 Task: Create in the project ArchBridge and in the Backlog issue 'Develop a new feature to allow for automated document generation' a child issue 'Automated infrastructure disaster recovery optimization and reporting', and assign it to team member softage.4@softage.net. Create in the project ArchBridge and in the Backlog issue 'Improve performance when searching large data sets' a child issue 'Integration with applicant tracking systems', and assign it to team member softage.1@softage.net
Action: Mouse moved to (219, 54)
Screenshot: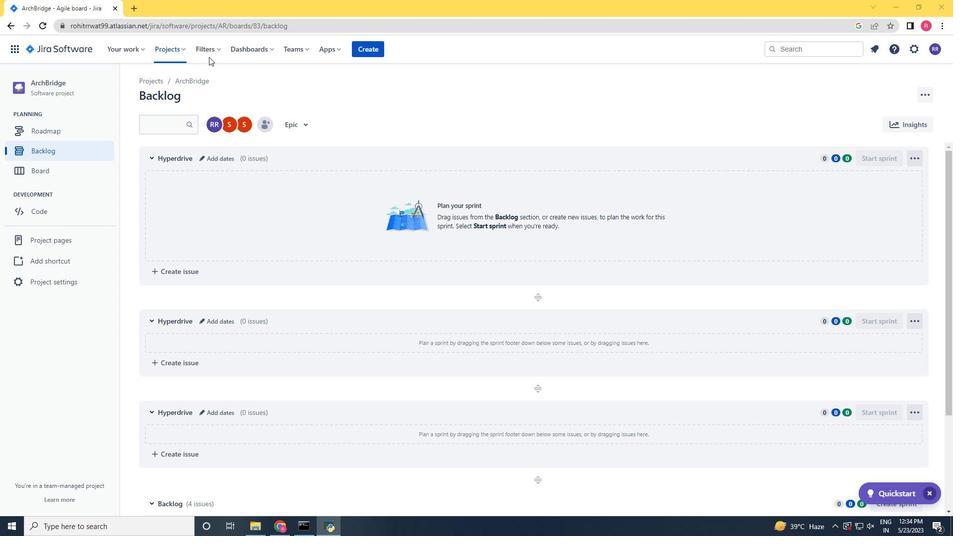 
Action: Mouse pressed left at (219, 54)
Screenshot: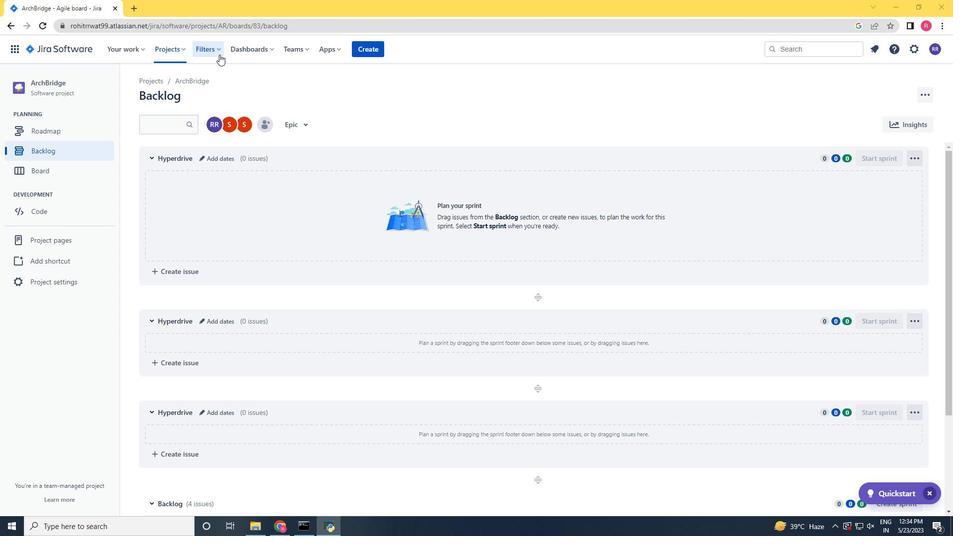 
Action: Mouse moved to (173, 51)
Screenshot: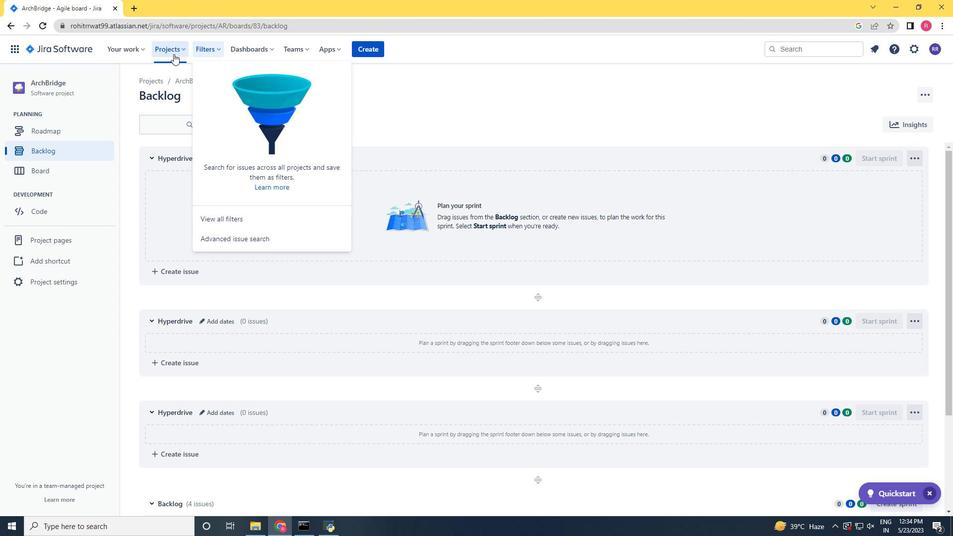 
Action: Mouse pressed left at (173, 51)
Screenshot: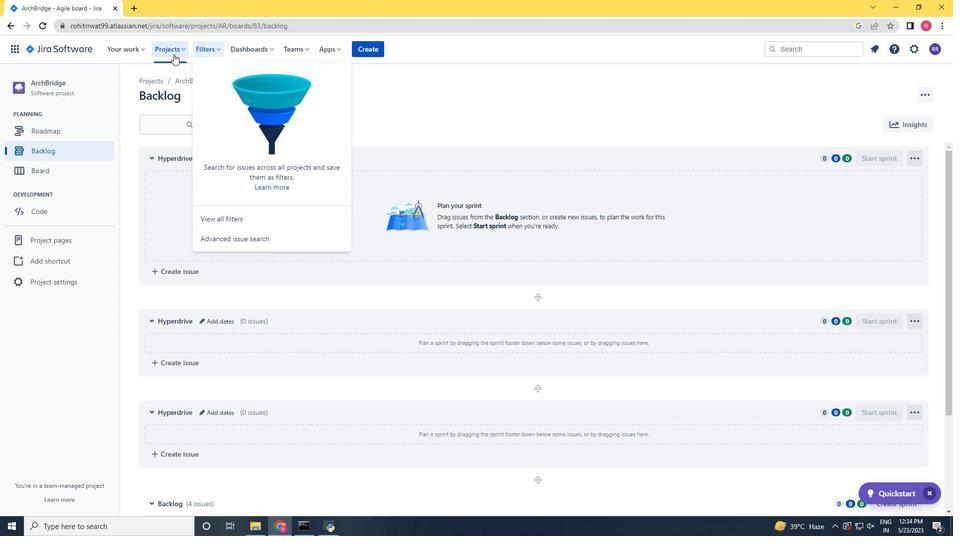 
Action: Mouse moved to (187, 89)
Screenshot: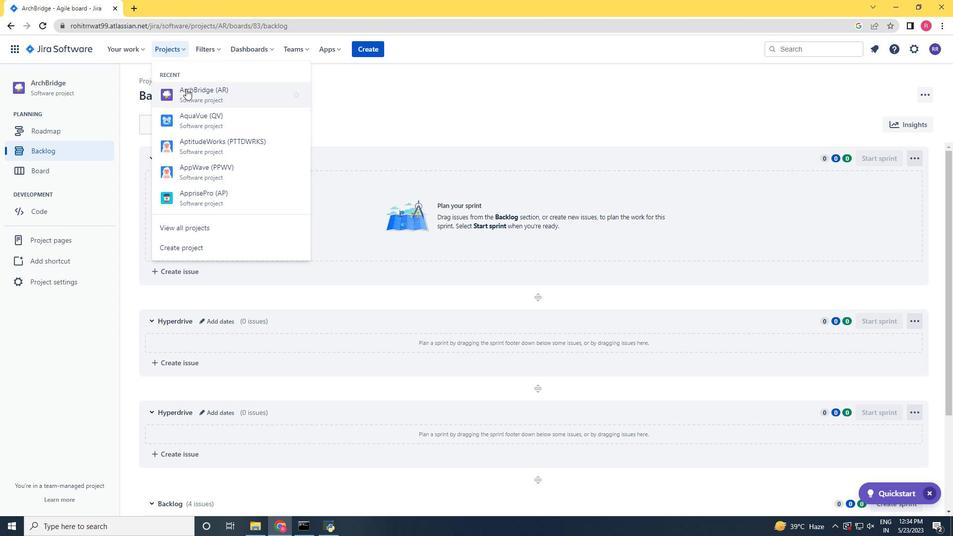 
Action: Mouse pressed left at (187, 89)
Screenshot: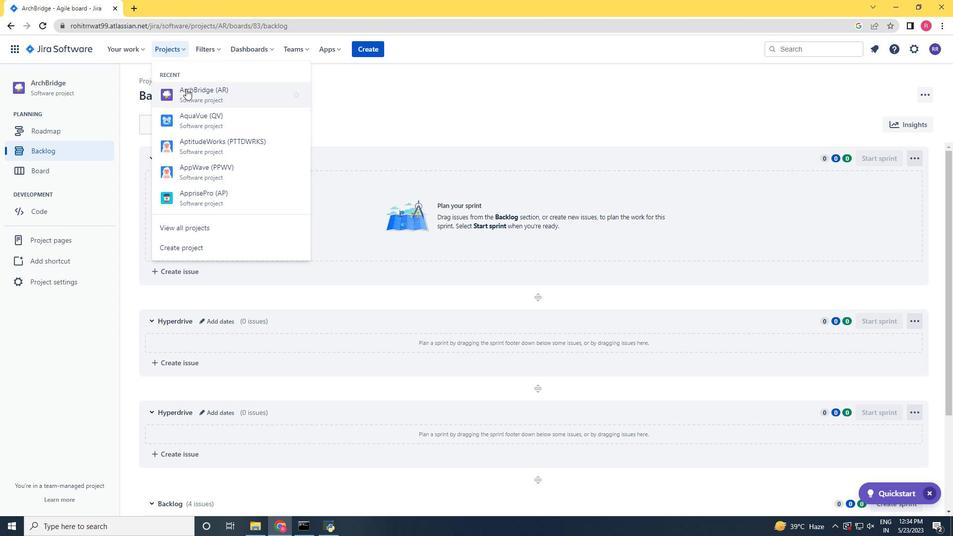 
Action: Mouse moved to (58, 145)
Screenshot: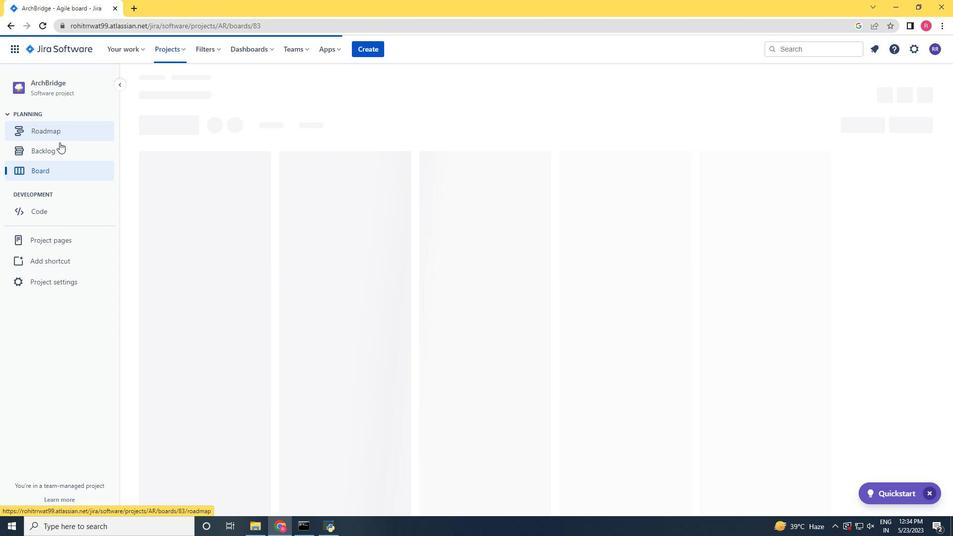
Action: Mouse pressed left at (58, 145)
Screenshot: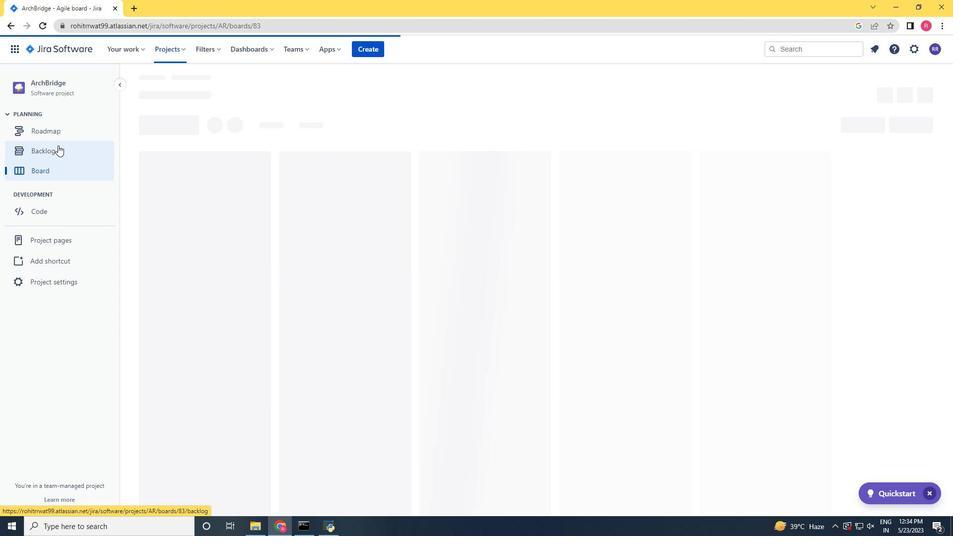 
Action: Mouse moved to (503, 258)
Screenshot: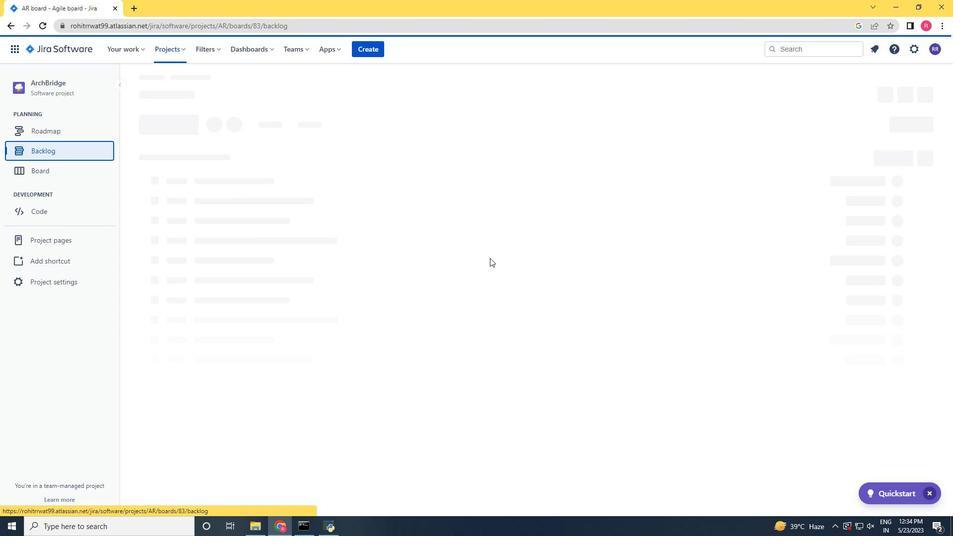 
Action: Mouse scrolled (503, 257) with delta (0, 0)
Screenshot: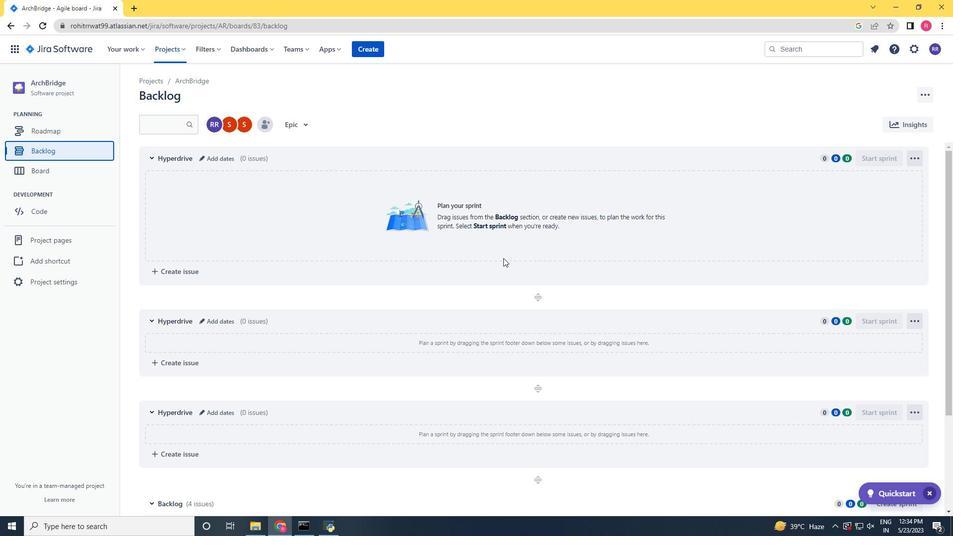 
Action: Mouse scrolled (503, 257) with delta (0, 0)
Screenshot: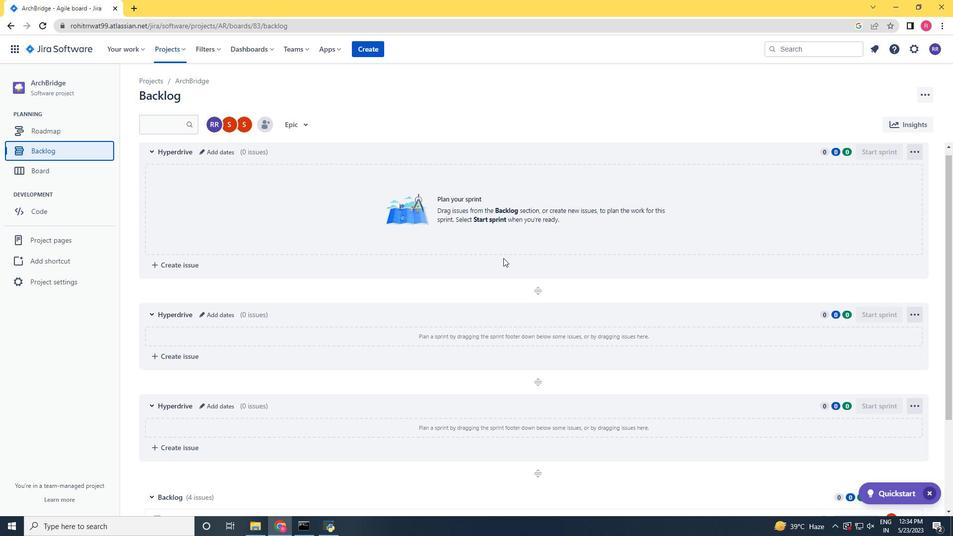 
Action: Mouse scrolled (503, 257) with delta (0, 0)
Screenshot: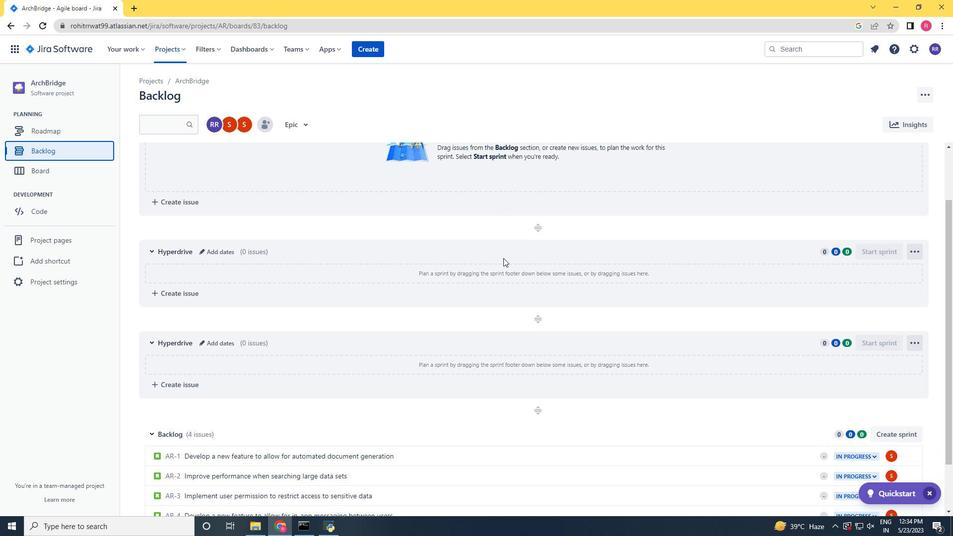 
Action: Mouse scrolled (503, 257) with delta (0, 0)
Screenshot: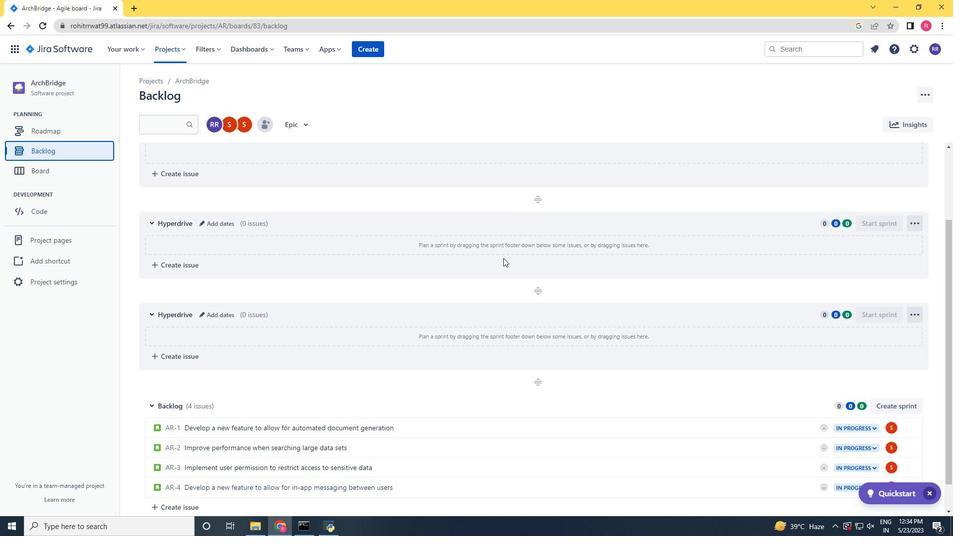 
Action: Mouse scrolled (503, 257) with delta (0, 0)
Screenshot: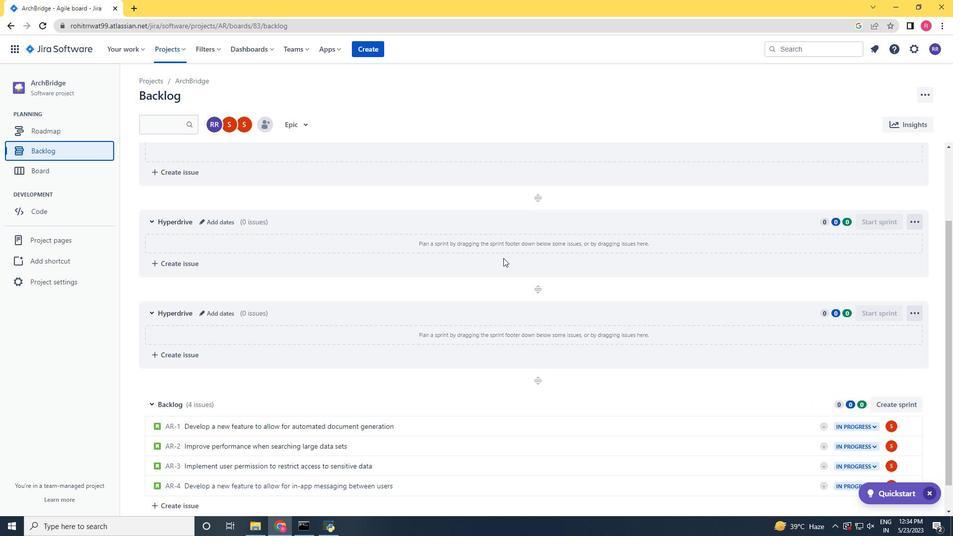 
Action: Mouse moved to (701, 388)
Screenshot: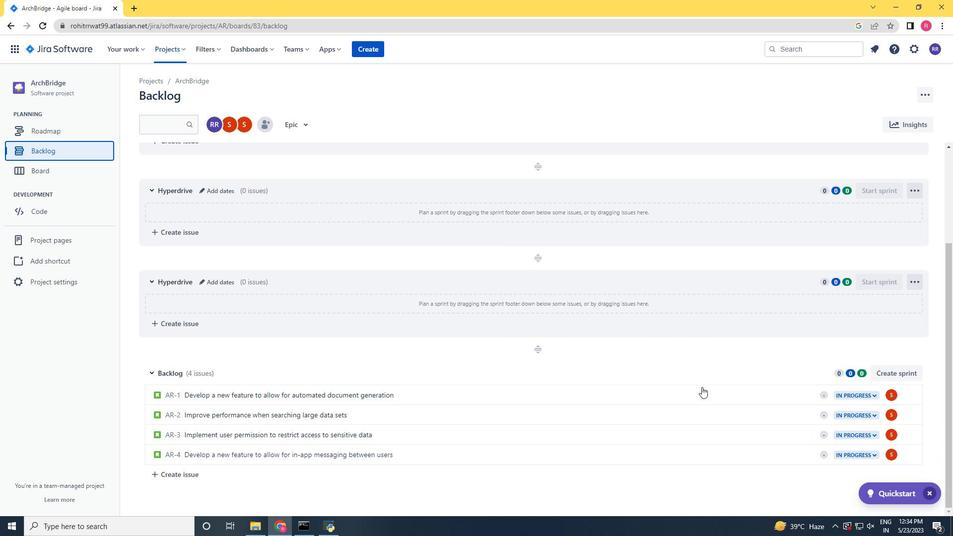 
Action: Mouse pressed left at (701, 388)
Screenshot: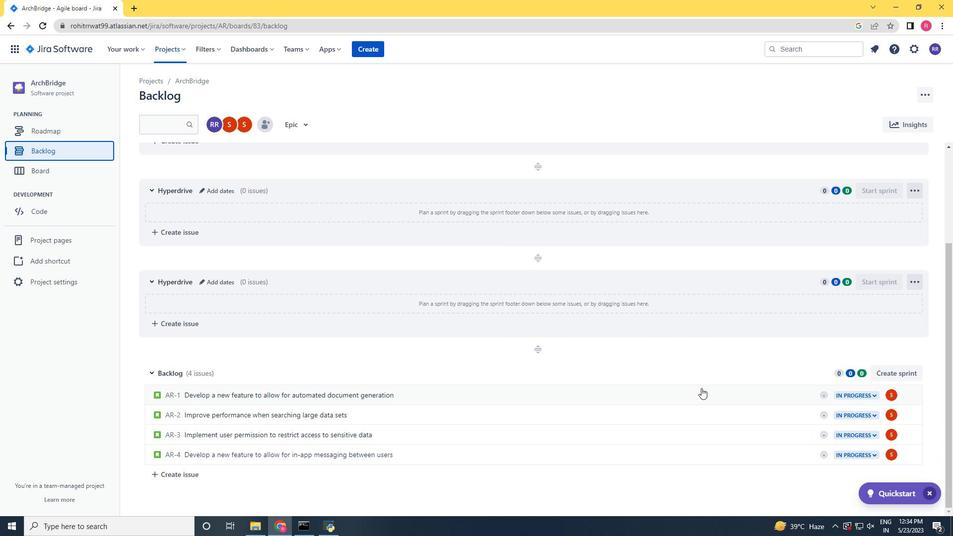 
Action: Mouse moved to (782, 214)
Screenshot: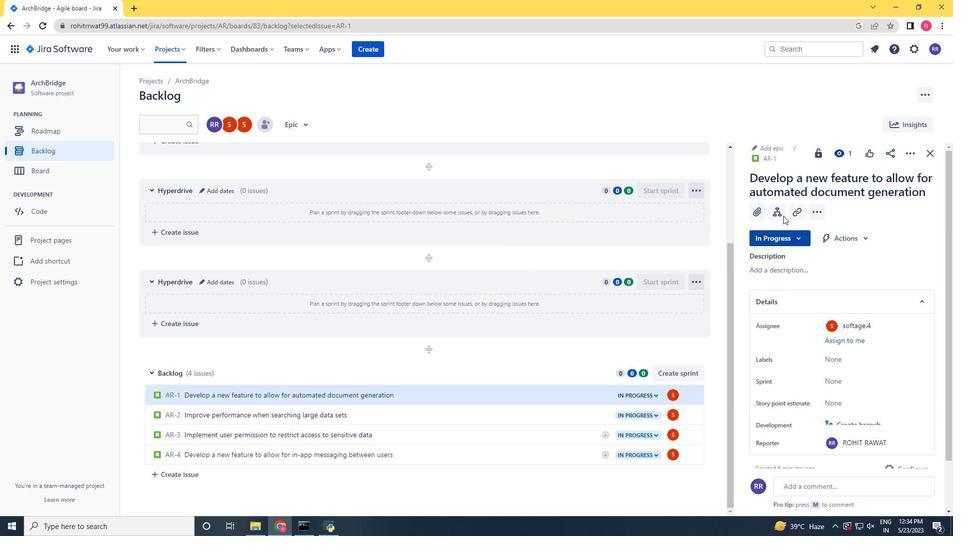 
Action: Mouse pressed left at (782, 214)
Screenshot: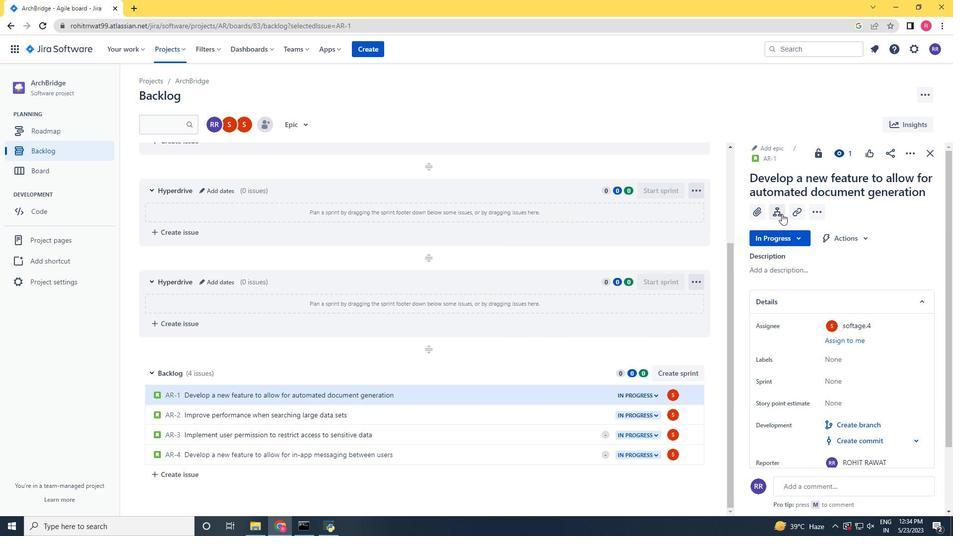 
Action: Mouse moved to (779, 321)
Screenshot: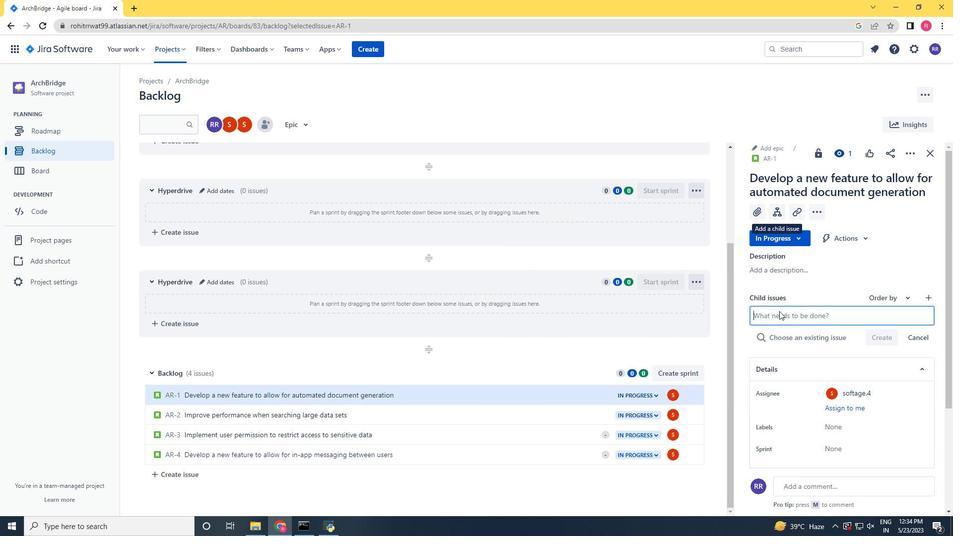
Action: Key pressed <Key.shift>Automated<Key.space>infrasture<Key.space><Key.left><Key.left><Key.left><Key.left><Key.right><Key.right><Key.left><Key.left><Key.left><Key.left><Key.left><Key.left><Key.right><Key.right><Key.right><Key.right>r<Key.right>ct<Key.right><Key.right><Key.right><Key.left><Key.left><Key.left><Key.left><Key.left><Key.left><Key.left><Key.left><Key.left><Key.left><Key.right><Key.right><Key.right><Key.right><Key.right><Key.right><Key.right>u<Key.right><Key.right><Key.right><Key.right><Key.right><Key.right>disaster<Key.space>recovery<Key.space>optimizaton<Key.space><Key.left><Key.left><Key.left><Key.left><Key.left><Key.left><Key.left><Key.left><Key.left><Key.left><Key.right><Key.right><Key.right><Key.right><Key.left><Key.right><Key.right><Key.right><Key.right>i<Key.right><Key.right><Key.right>and<Key.space>rre<Key.insert><Key.insert><Key.backspace><Key.backspace>eporting<Key.enter>
Screenshot: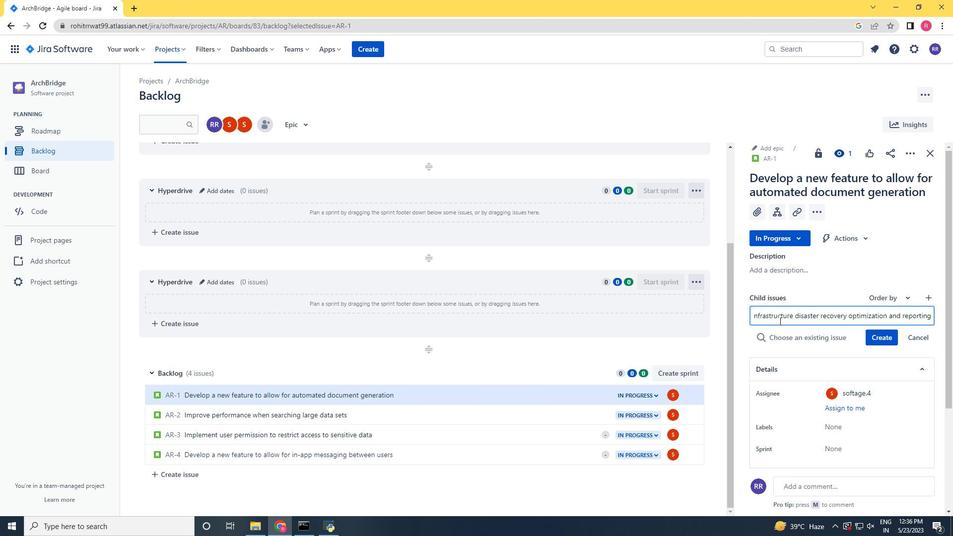 
Action: Mouse moved to (566, 416)
Screenshot: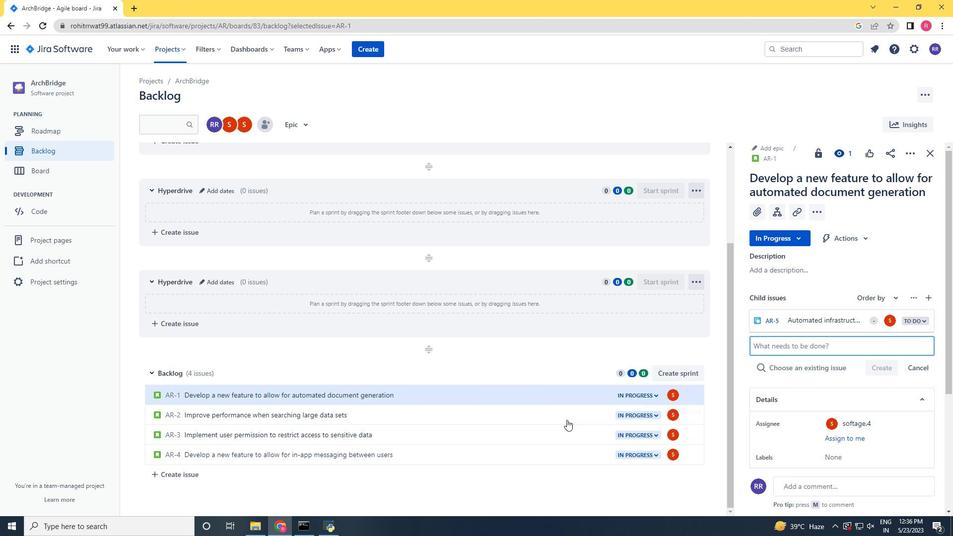 
Action: Mouse pressed left at (566, 416)
Screenshot: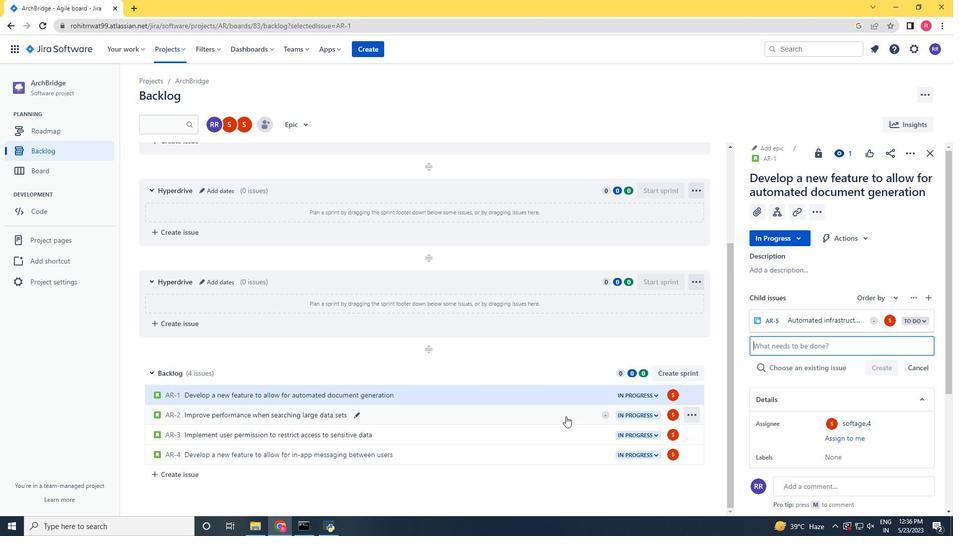 
Action: Mouse moved to (567, 413)
Screenshot: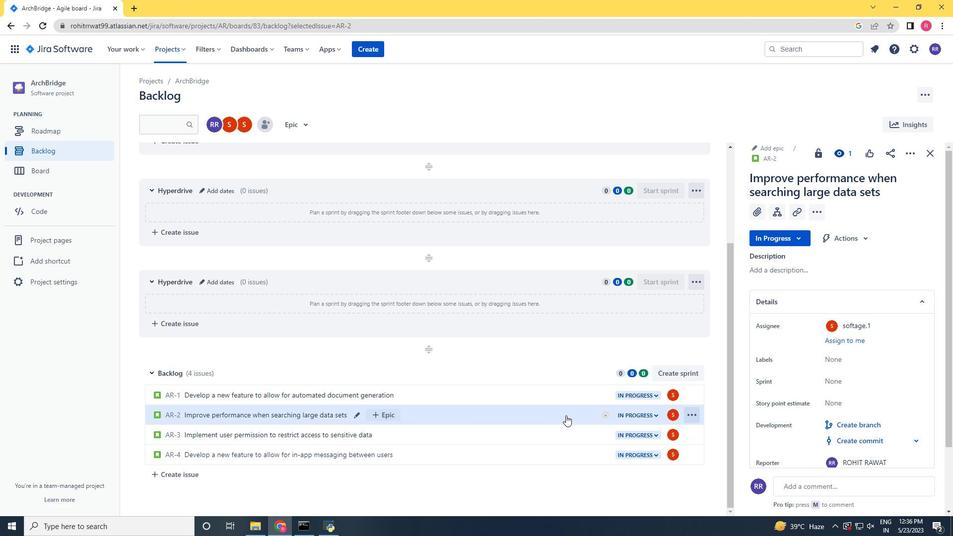 
Action: Mouse scrolled (567, 413) with delta (0, 0)
Screenshot: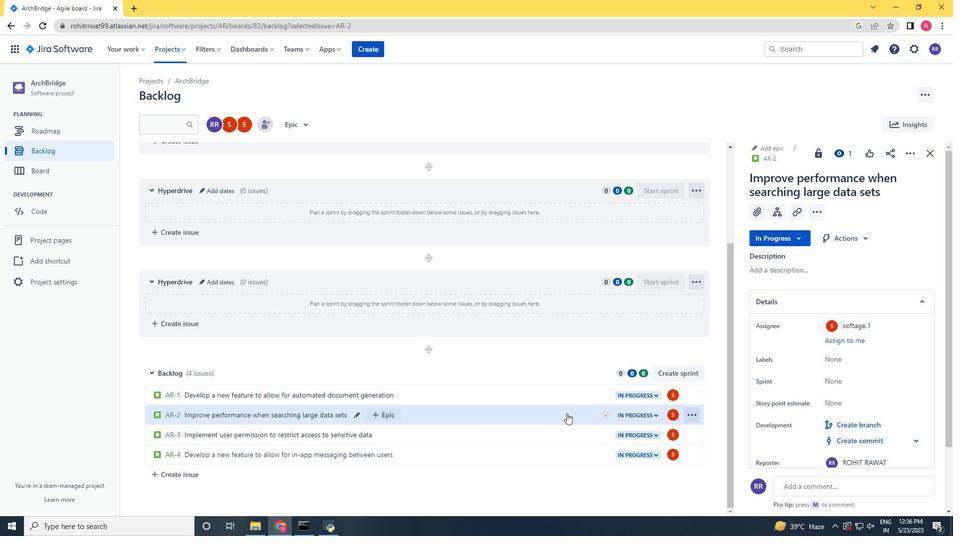 
Action: Mouse scrolled (567, 413) with delta (0, 0)
Screenshot: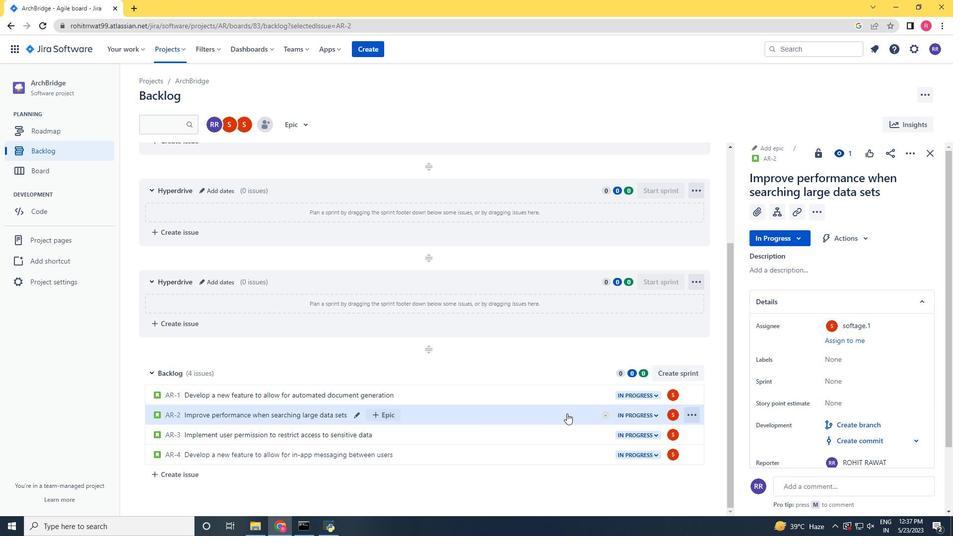 
Action: Mouse scrolled (567, 413) with delta (0, 0)
Screenshot: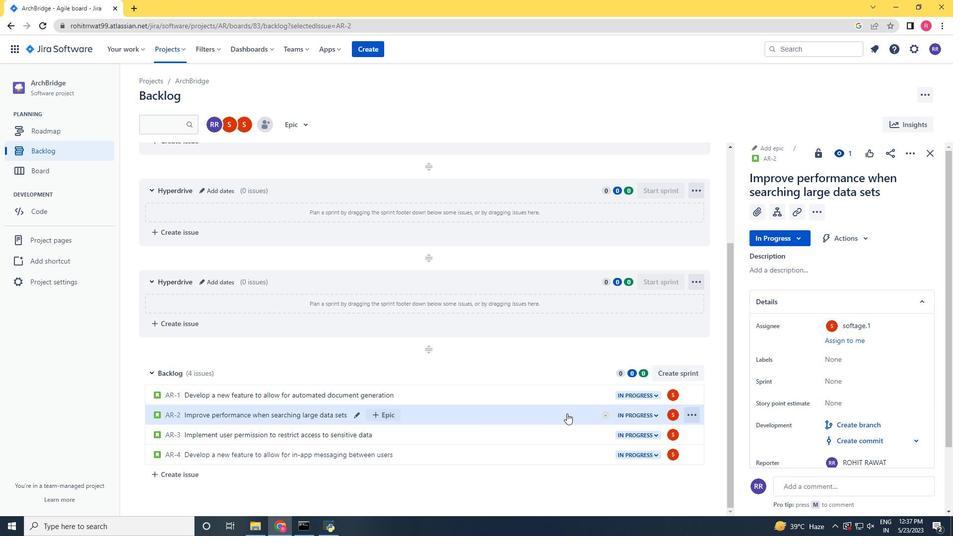 
Action: Mouse scrolled (567, 413) with delta (0, 0)
Screenshot: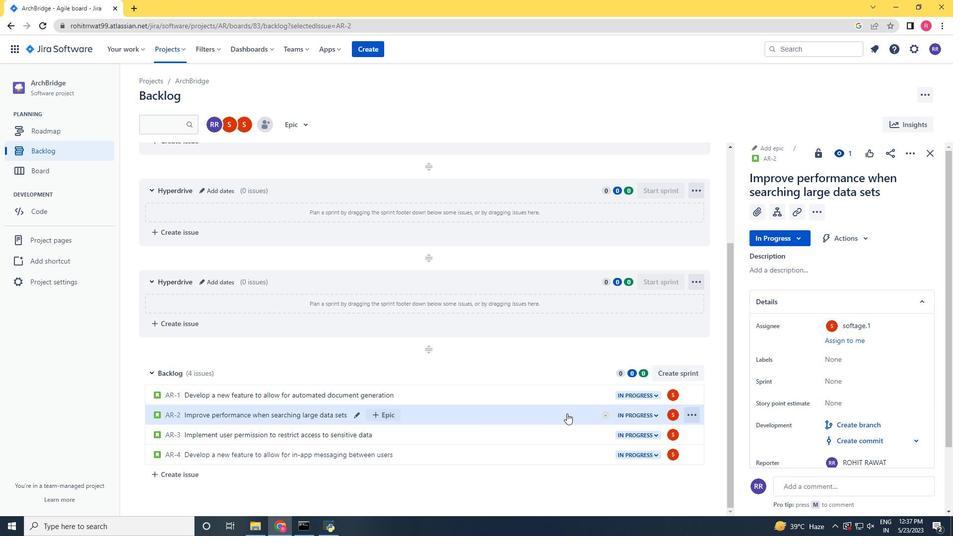 
Action: Mouse scrolled (567, 413) with delta (0, 0)
Screenshot: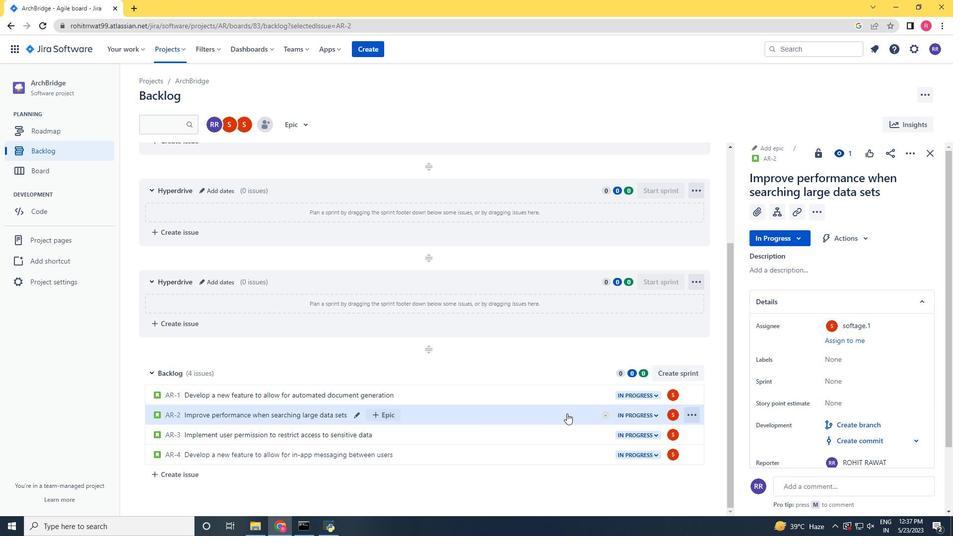
Action: Mouse scrolled (567, 414) with delta (0, 0)
Screenshot: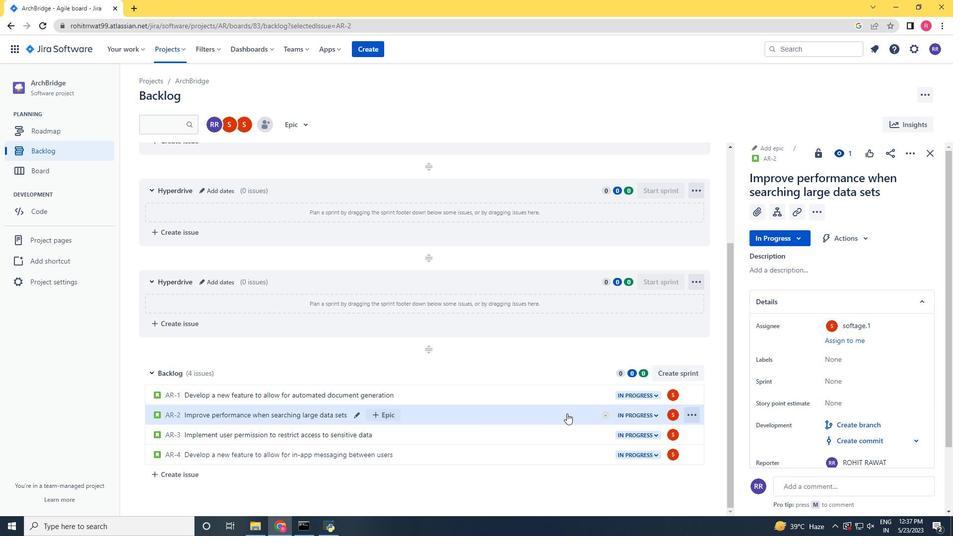 
Action: Mouse scrolled (567, 414) with delta (0, 0)
Screenshot: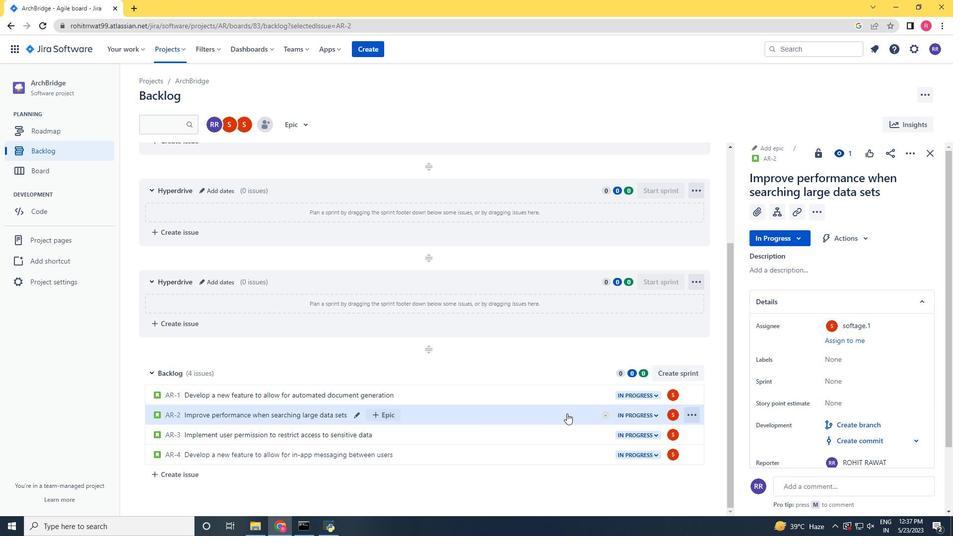 
Action: Mouse scrolled (567, 414) with delta (0, 0)
Screenshot: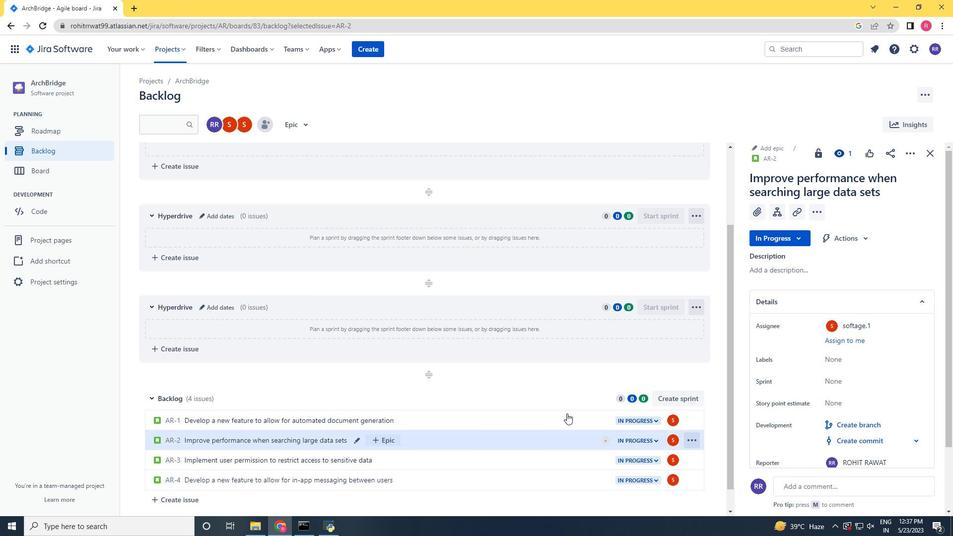 
Action: Mouse scrolled (567, 413) with delta (0, 0)
Screenshot: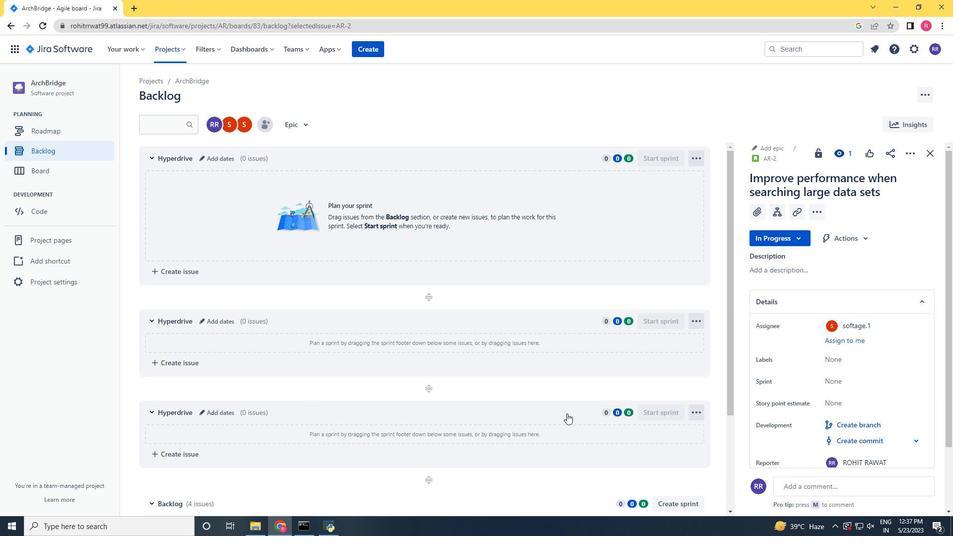 
Action: Mouse scrolled (567, 413) with delta (0, 0)
Screenshot: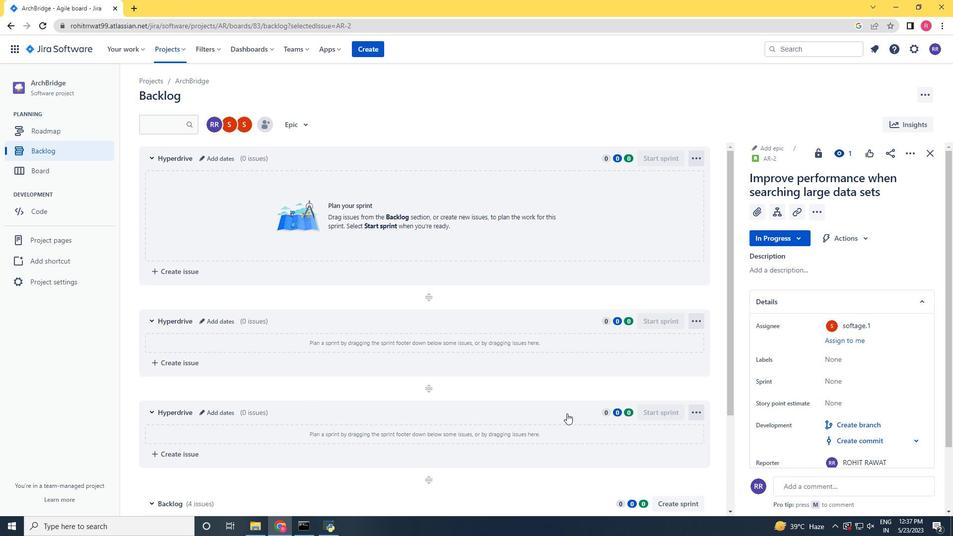 
Action: Mouse moved to (580, 405)
Screenshot: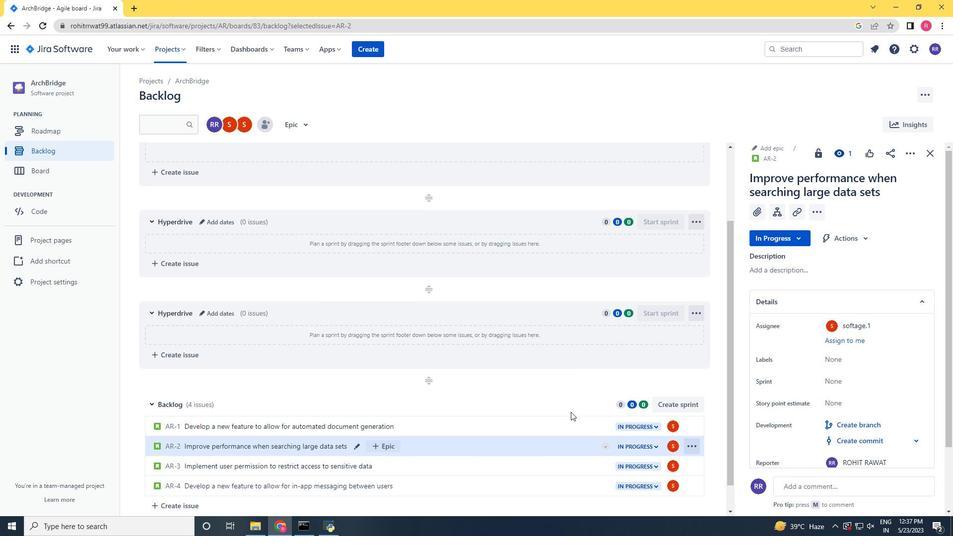 
Action: Mouse scrolled (580, 406) with delta (0, 0)
Screenshot: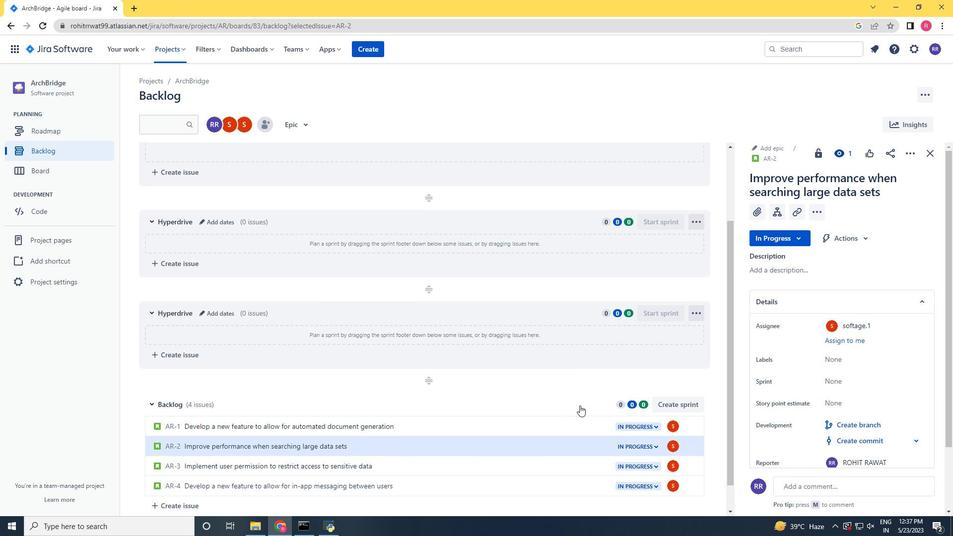 
Action: Mouse scrolled (580, 406) with delta (0, 0)
Screenshot: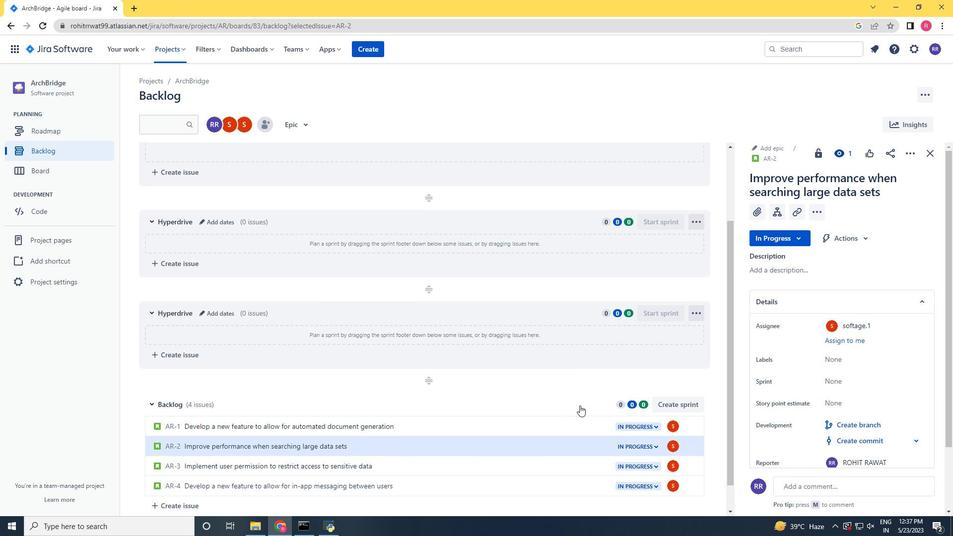 
Action: Mouse scrolled (580, 406) with delta (0, 0)
Screenshot: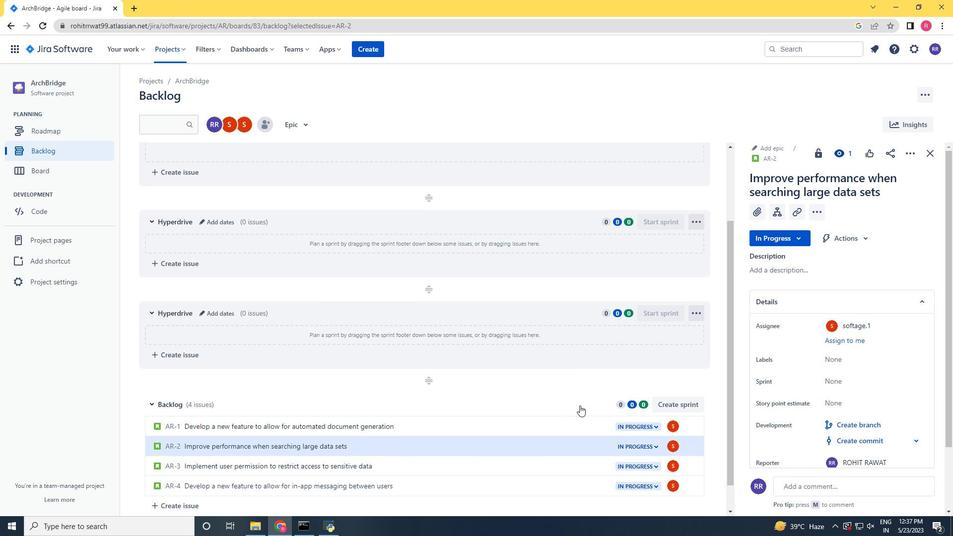 
Action: Mouse scrolled (580, 406) with delta (0, 0)
Screenshot: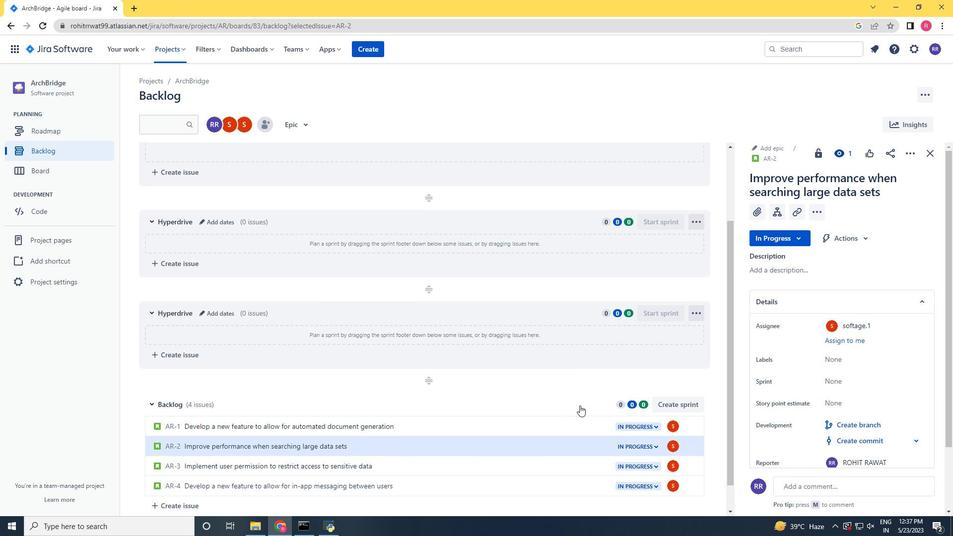 
Action: Mouse scrolled (580, 406) with delta (0, 0)
Screenshot: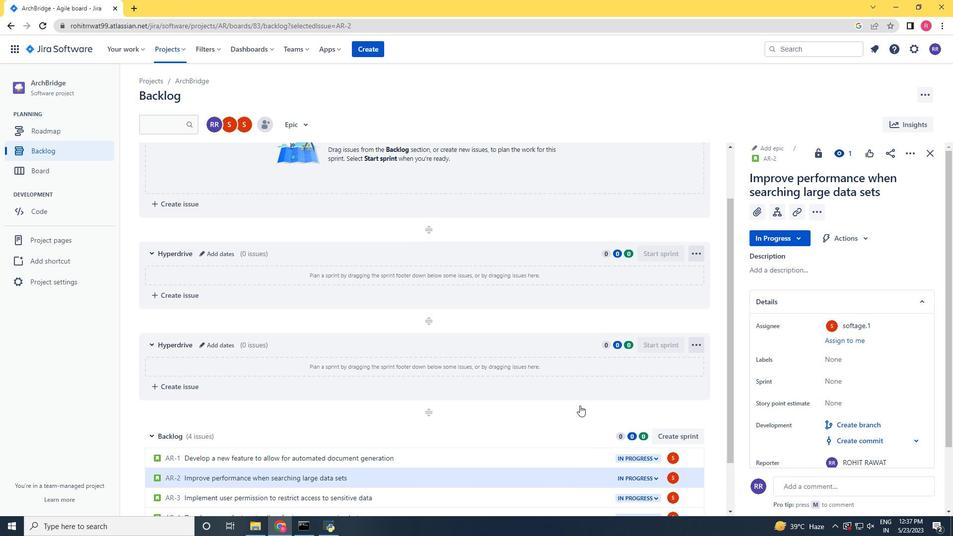 
Action: Mouse scrolled (580, 405) with delta (0, 0)
Screenshot: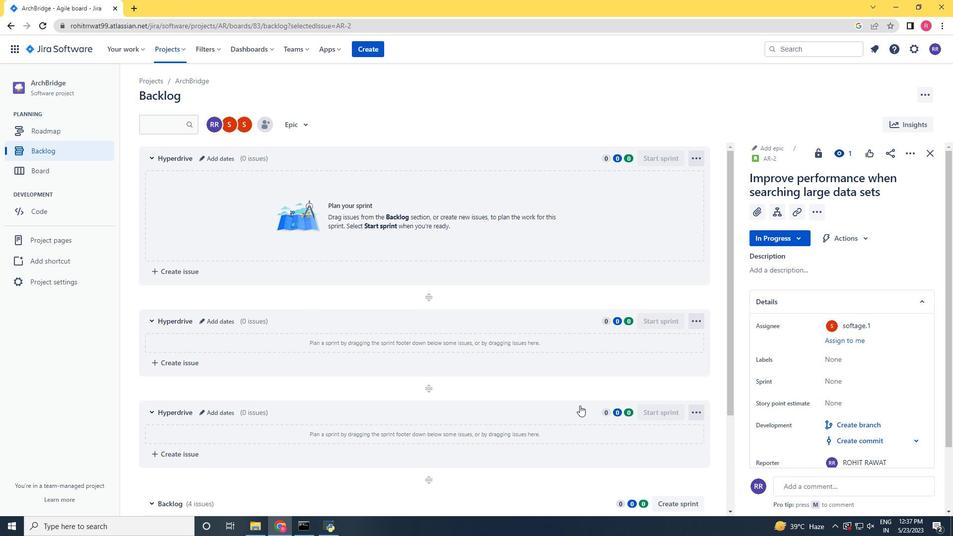 
Action: Mouse scrolled (580, 405) with delta (0, 0)
Screenshot: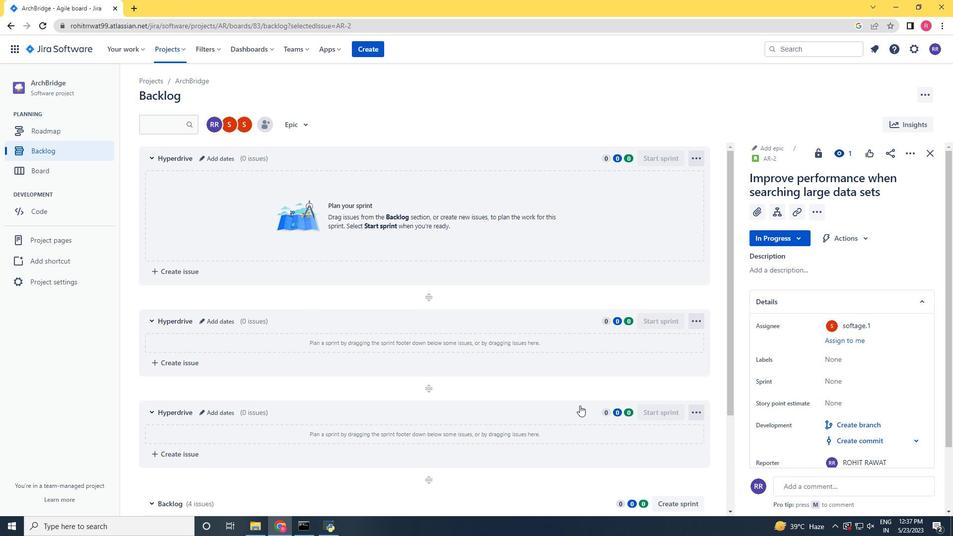 
Action: Mouse scrolled (580, 405) with delta (0, 0)
Screenshot: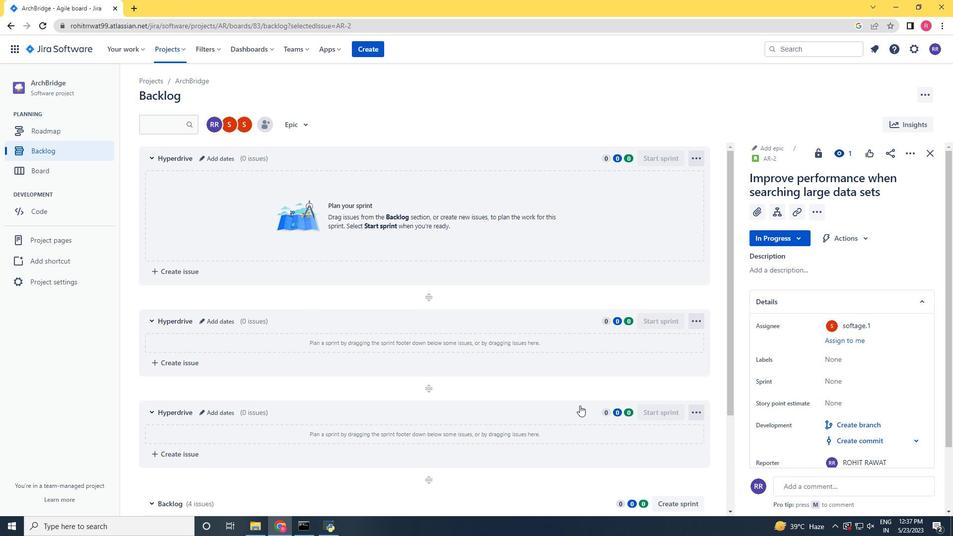 
Action: Mouse scrolled (580, 405) with delta (0, 0)
Screenshot: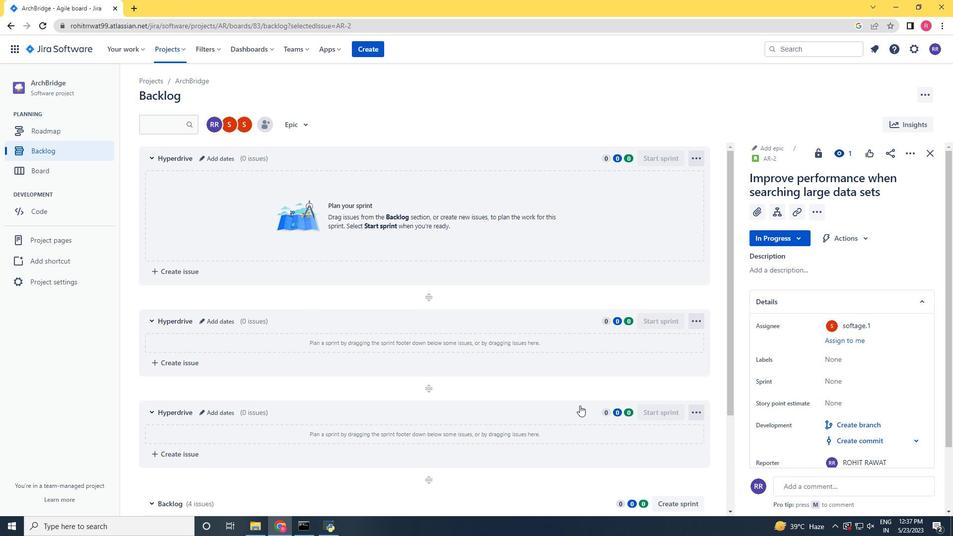 
Action: Mouse scrolled (580, 405) with delta (0, 0)
Screenshot: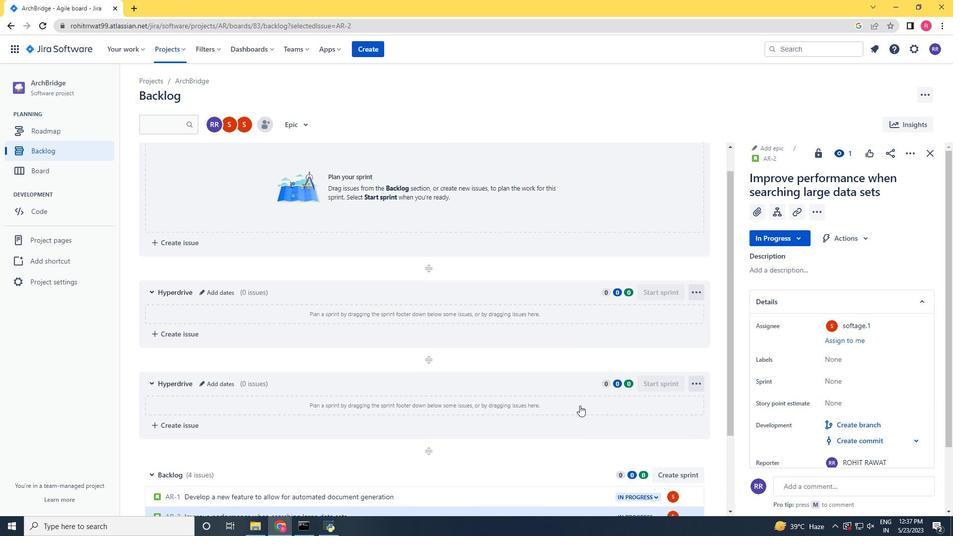 
Action: Mouse moved to (776, 207)
Screenshot: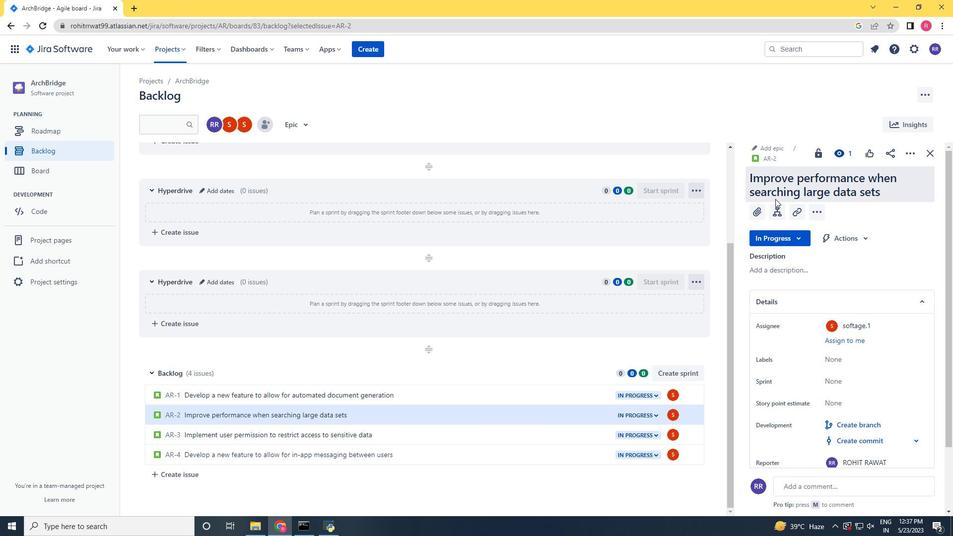 
Action: Mouse pressed left at (776, 207)
Screenshot: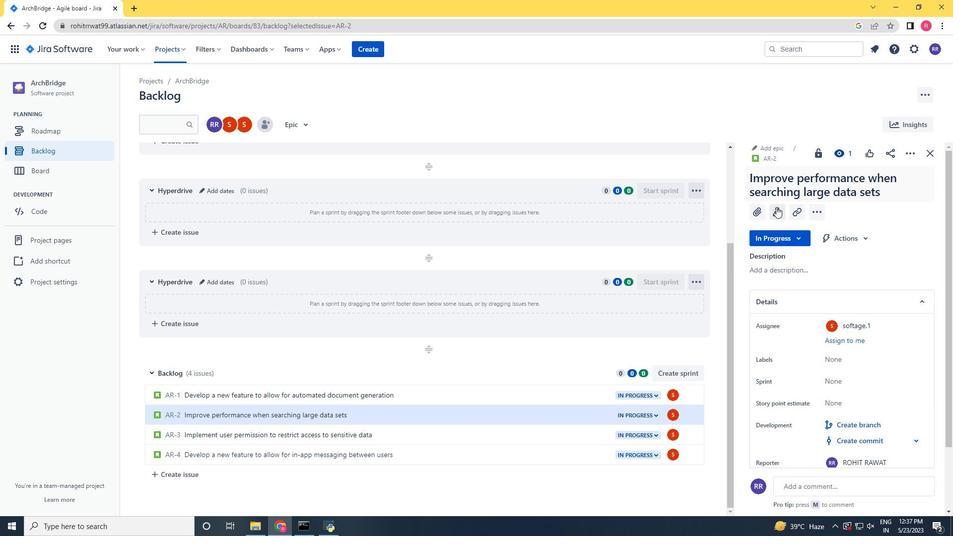 
Action: Mouse moved to (772, 315)
Screenshot: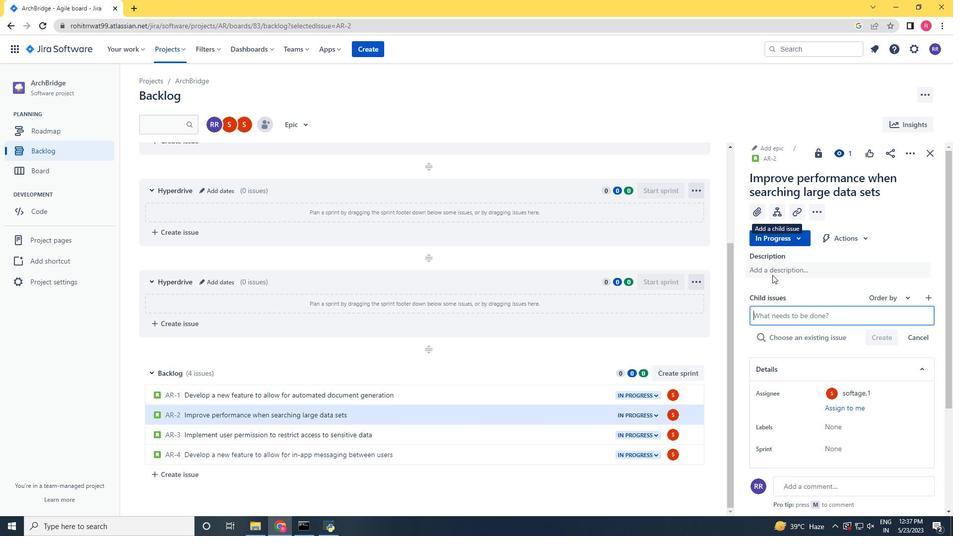 
Action: Key pressed <Key.shift_r>Integration<Key.space>with<Key.space>application<Key.space>tracking<Key.space>systems<Key.enter>
Screenshot: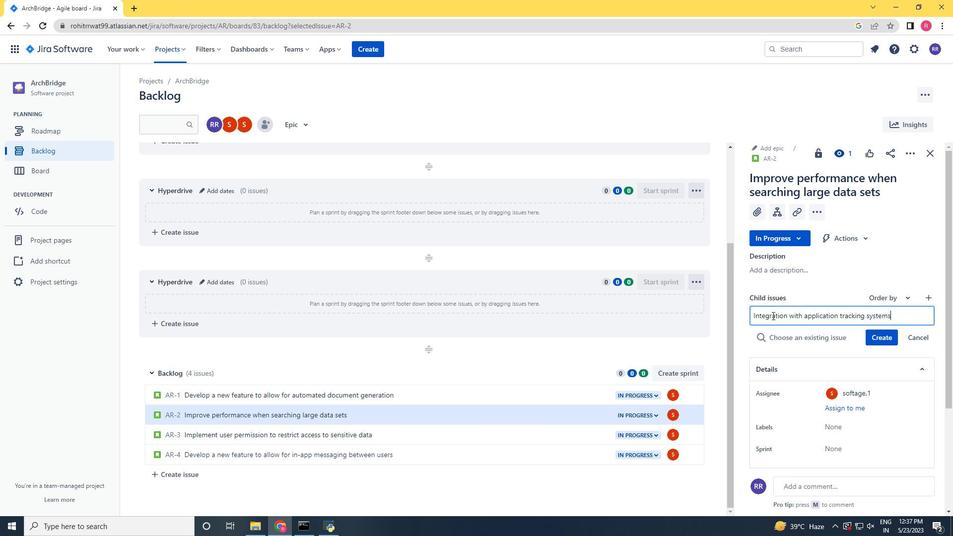 
Action: Mouse moved to (887, 322)
Screenshot: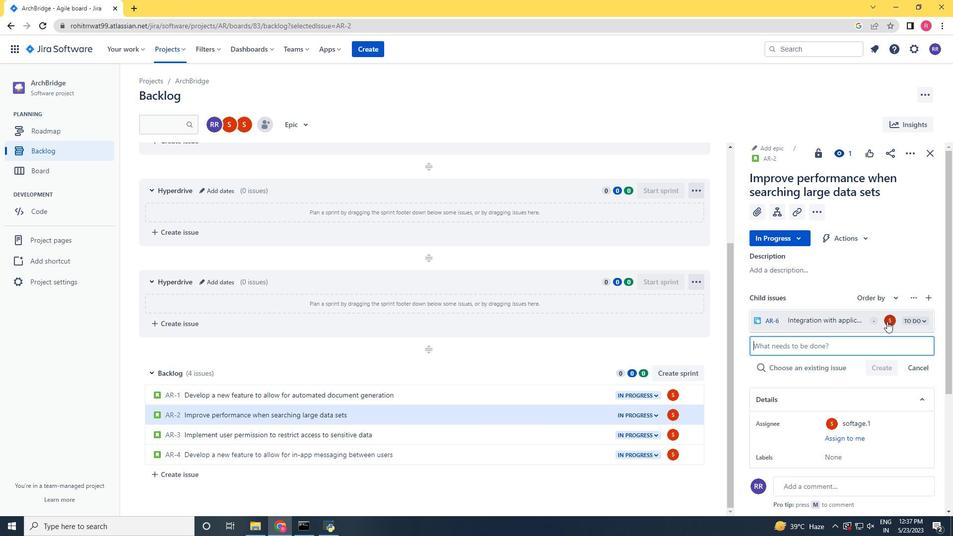 
Action: Mouse pressed left at (887, 322)
Screenshot: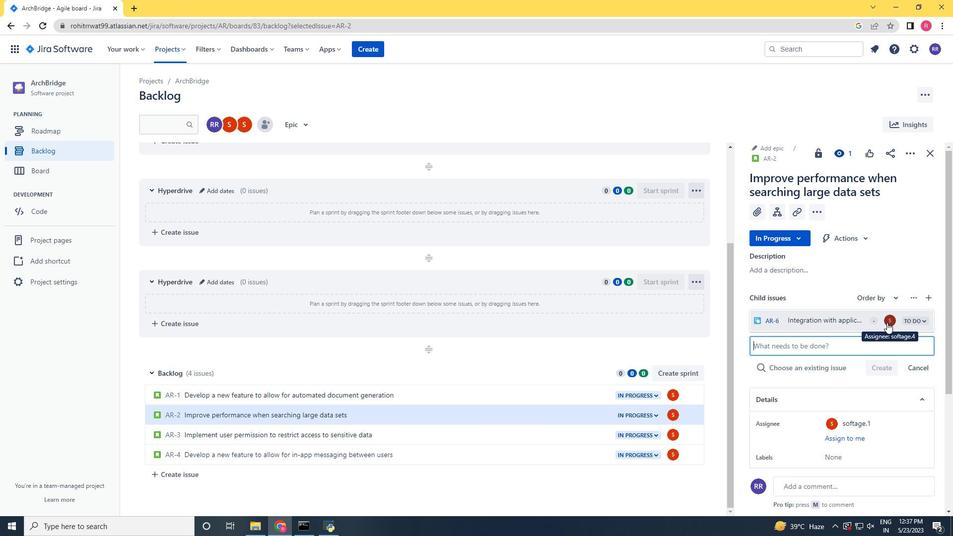 
Action: Key pressed softage.4
Screenshot: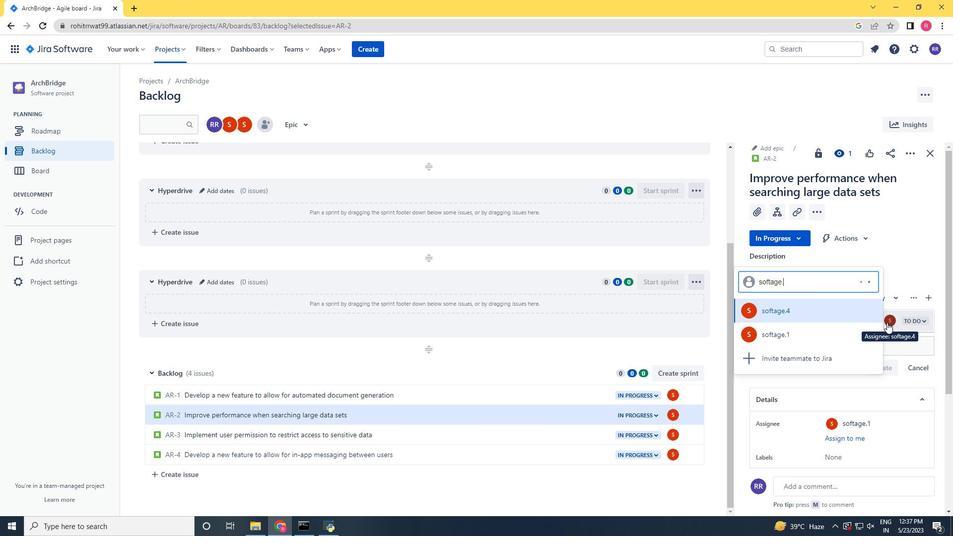 
Action: Mouse moved to (797, 316)
Screenshot: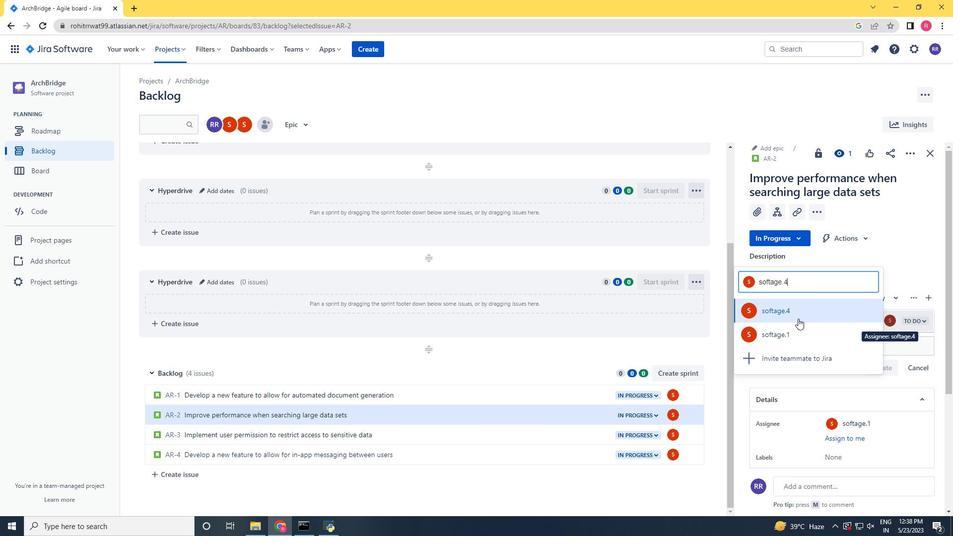 
Action: Mouse pressed left at (797, 316)
Screenshot: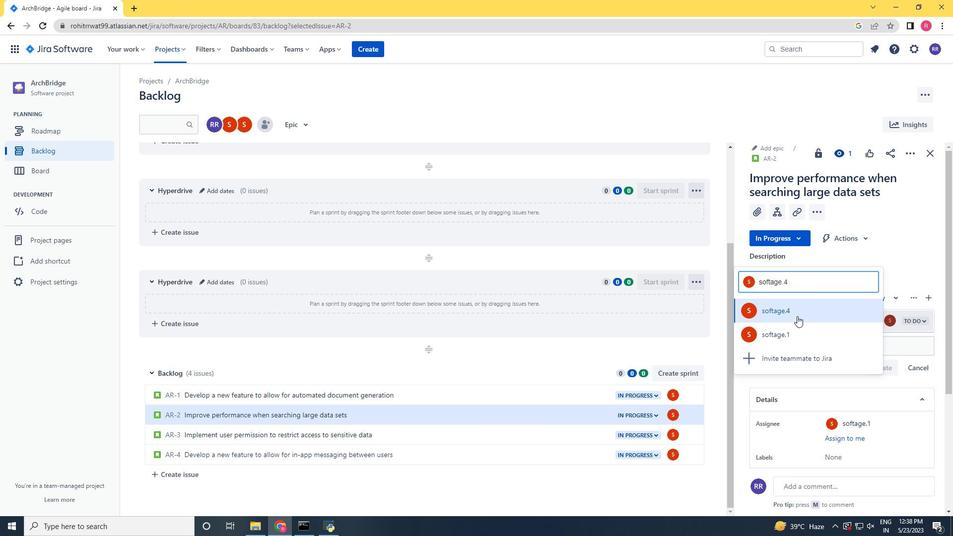 
Action: Mouse moved to (888, 318)
Screenshot: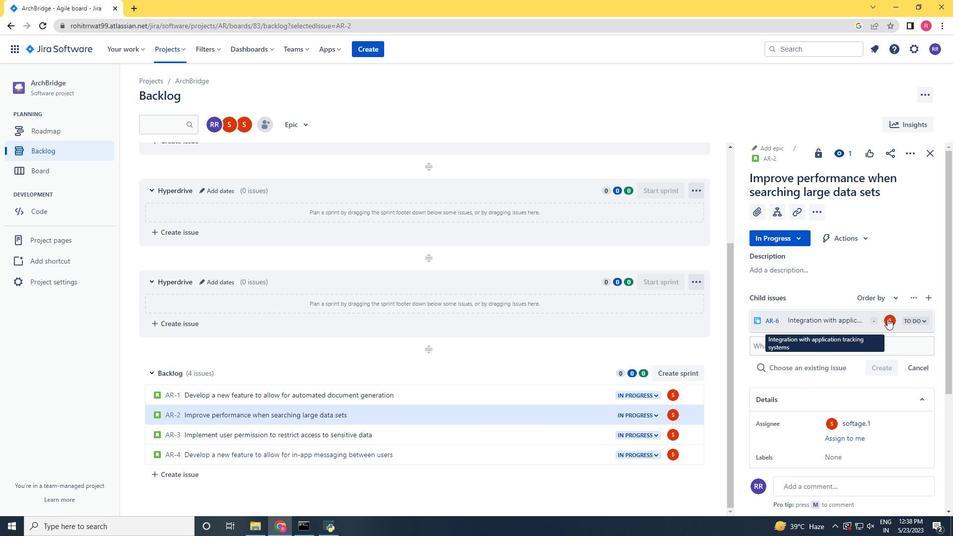 
Action: Mouse pressed left at (888, 318)
Screenshot: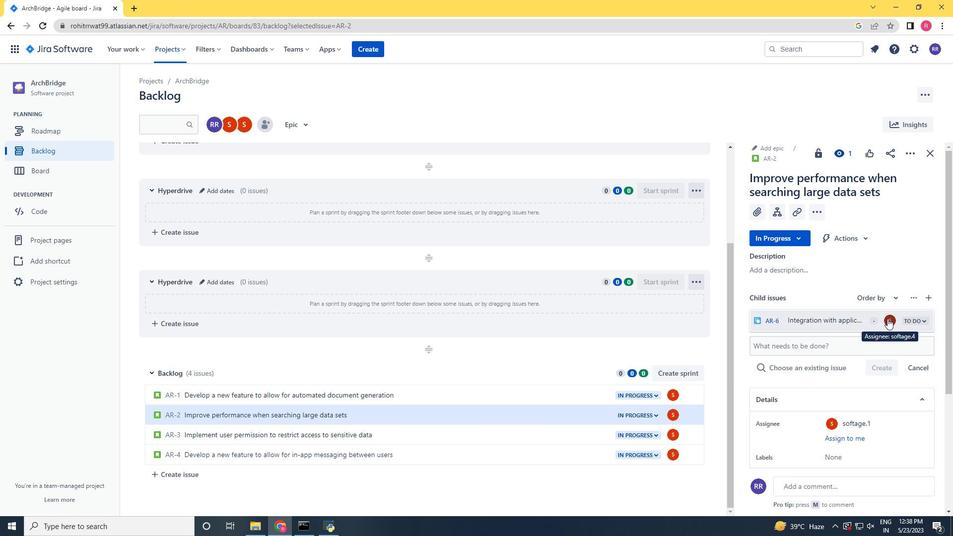 
Action: Mouse moved to (798, 371)
Screenshot: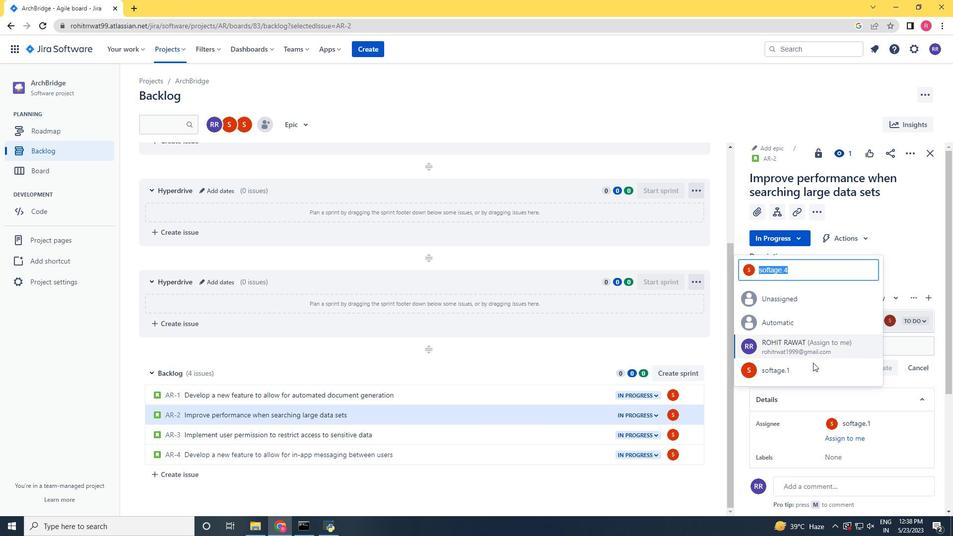 
Action: Mouse pressed left at (798, 371)
Screenshot: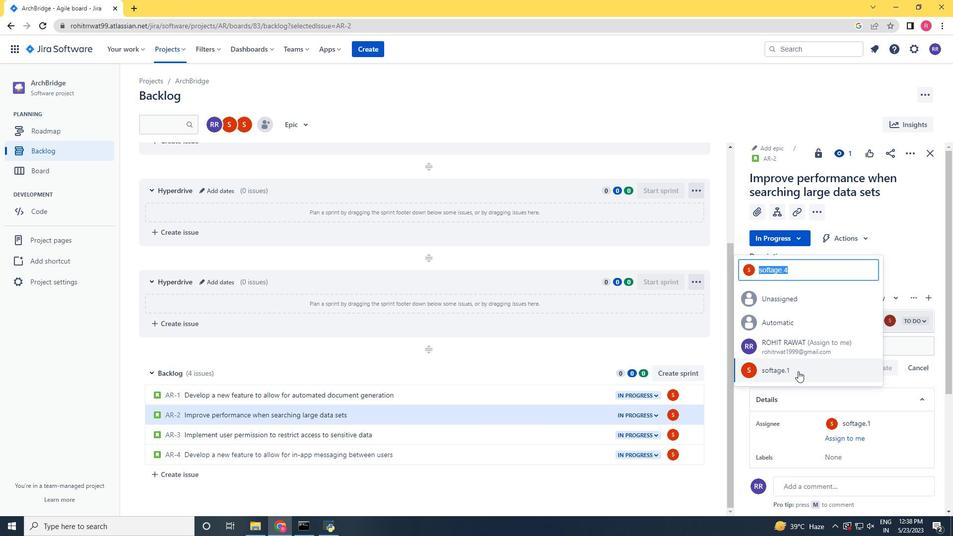 
